 Task: Add Sprouts Vanilla Nut Blend Coffee to the cart.
Action: Mouse pressed left at (19, 85)
Screenshot: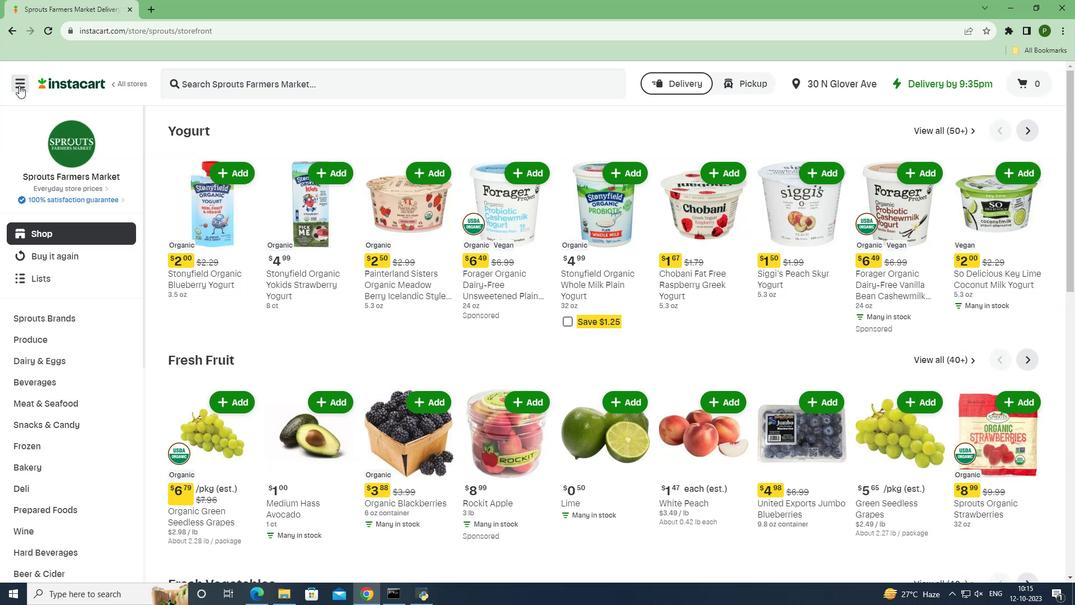 
Action: Mouse moved to (32, 293)
Screenshot: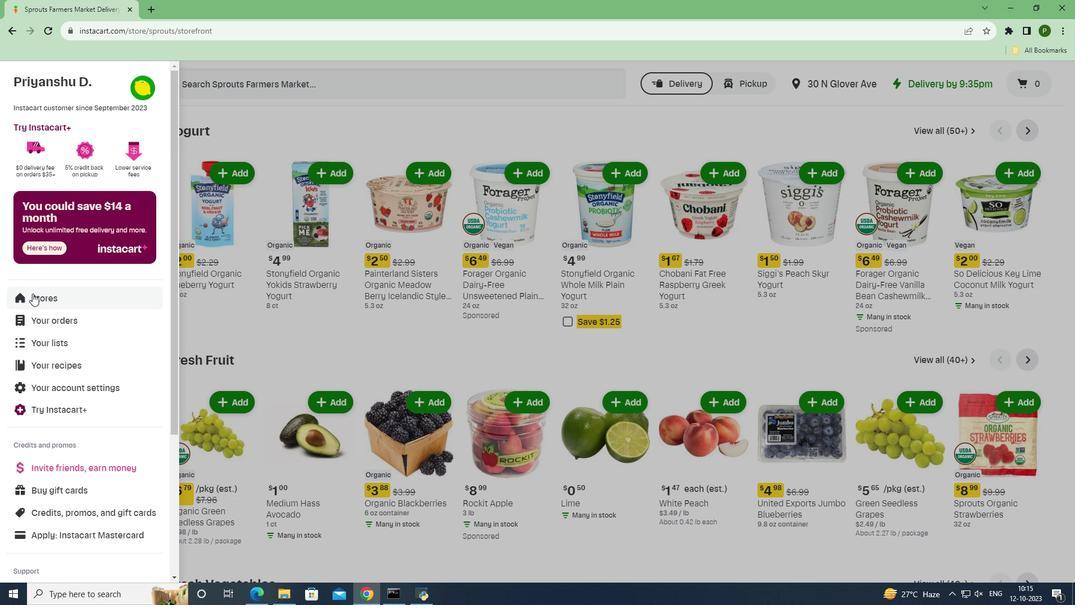 
Action: Mouse pressed left at (32, 293)
Screenshot: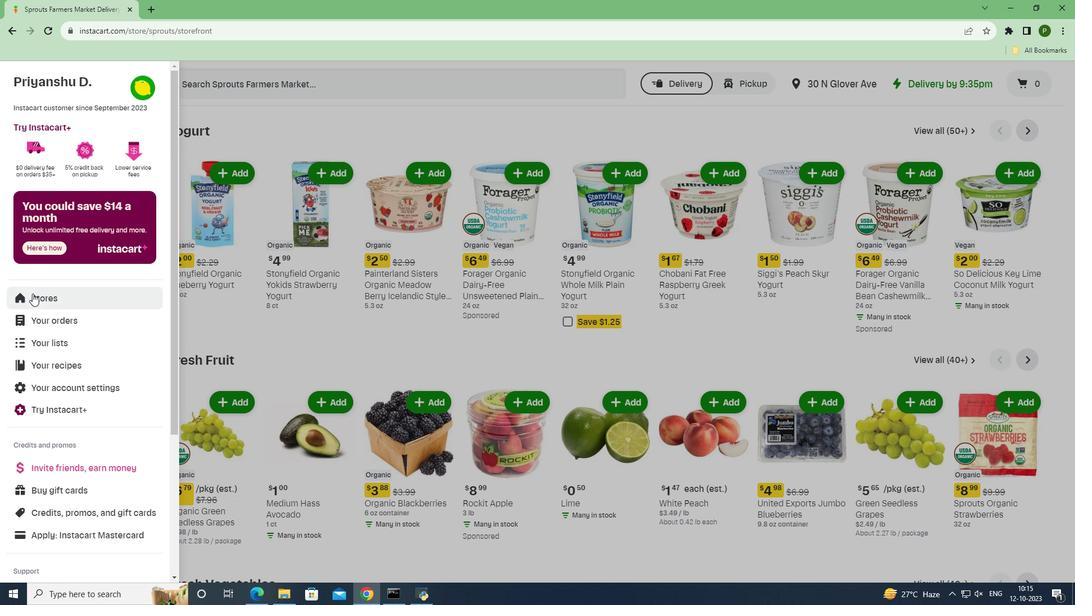 
Action: Mouse moved to (276, 122)
Screenshot: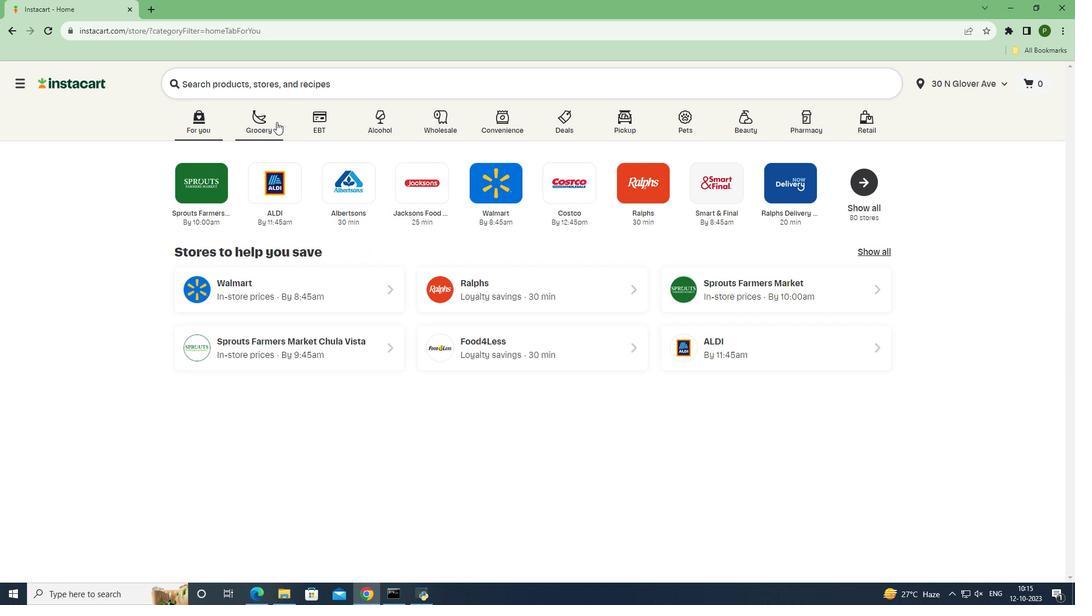 
Action: Mouse pressed left at (276, 122)
Screenshot: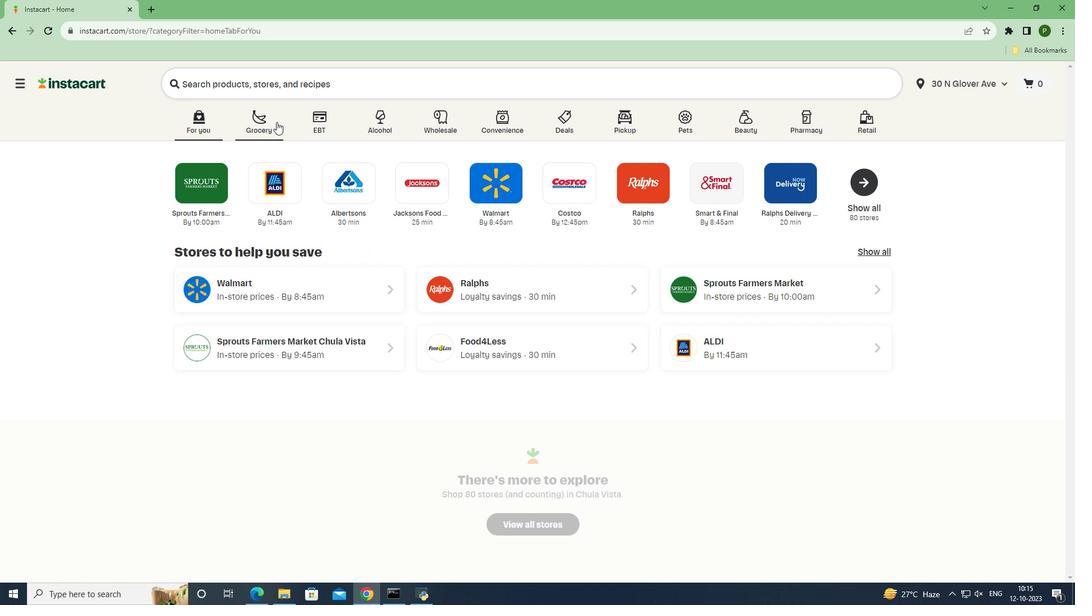 
Action: Mouse moved to (452, 244)
Screenshot: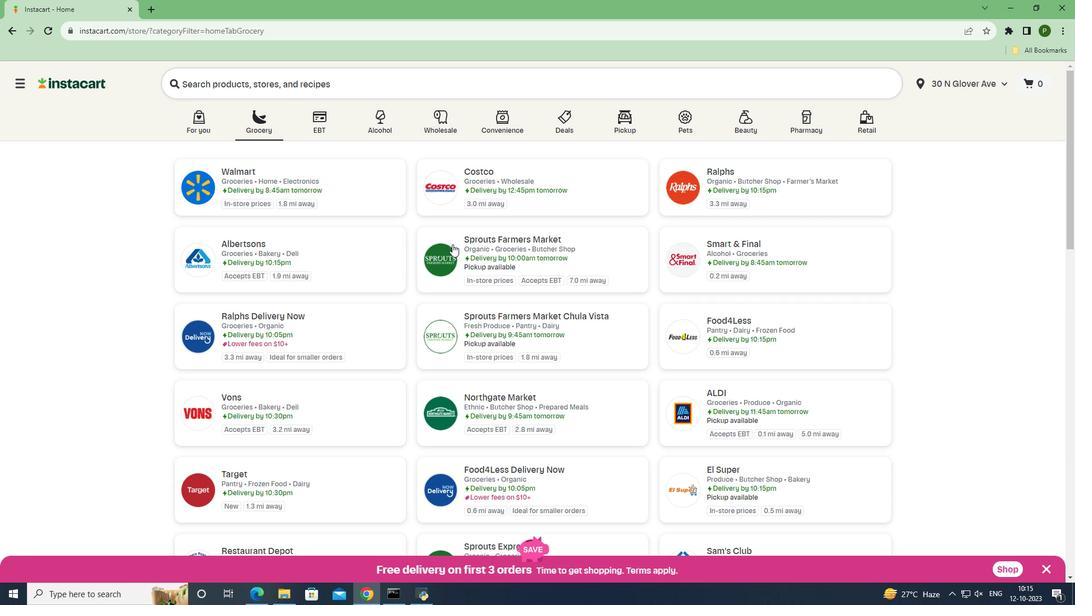 
Action: Mouse pressed left at (452, 244)
Screenshot: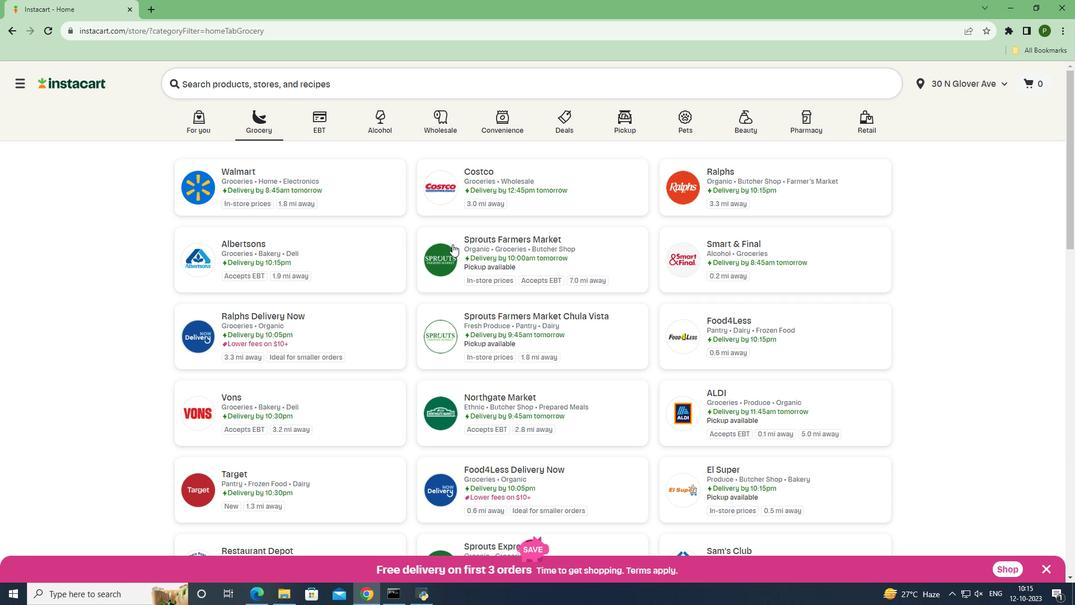
Action: Mouse moved to (66, 383)
Screenshot: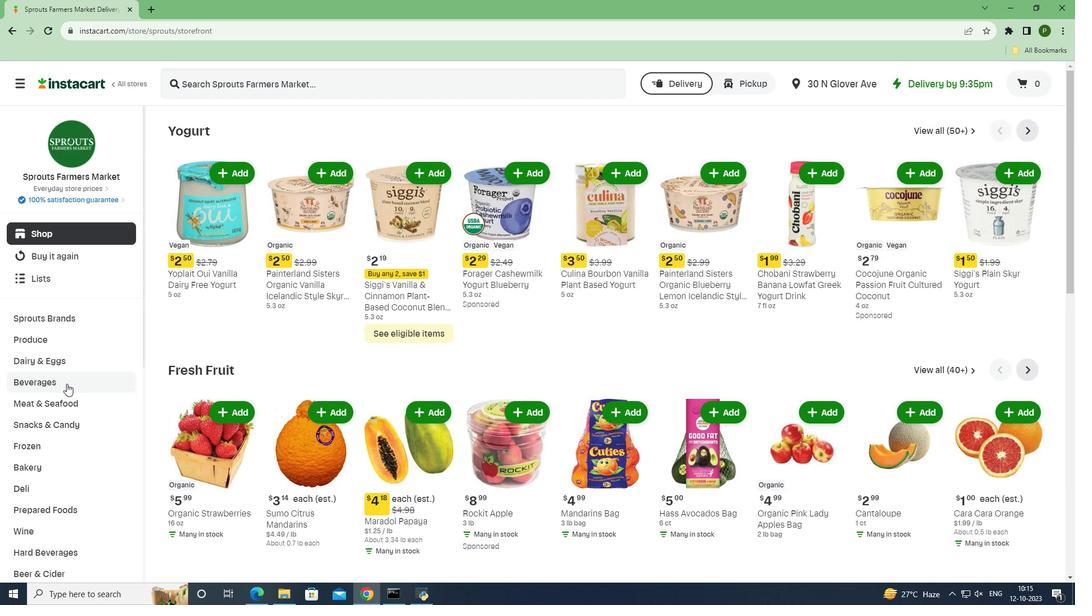 
Action: Mouse pressed left at (66, 383)
Screenshot: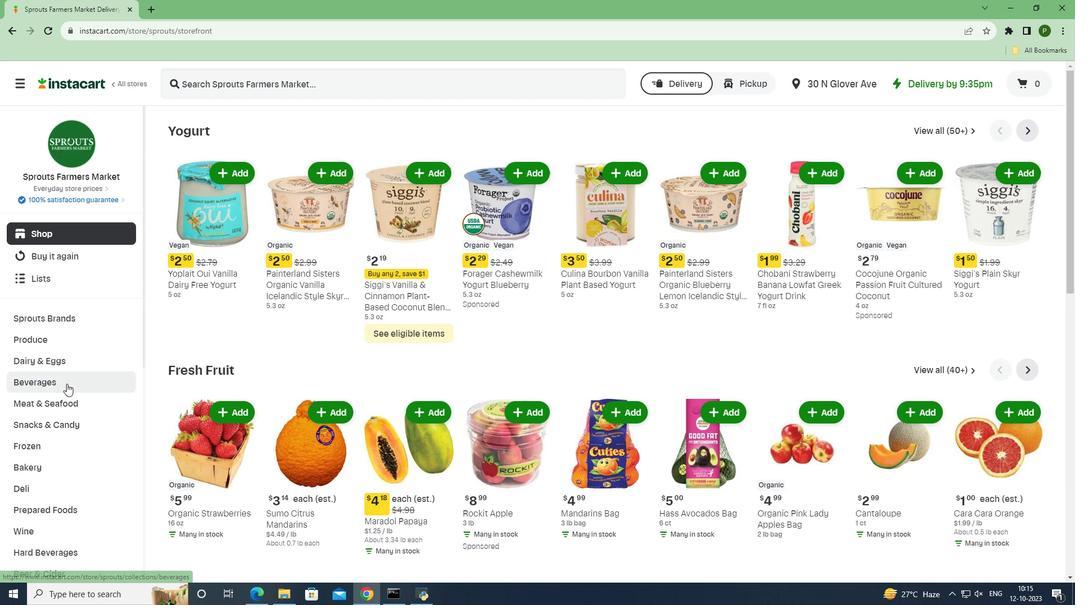 
Action: Mouse moved to (418, 156)
Screenshot: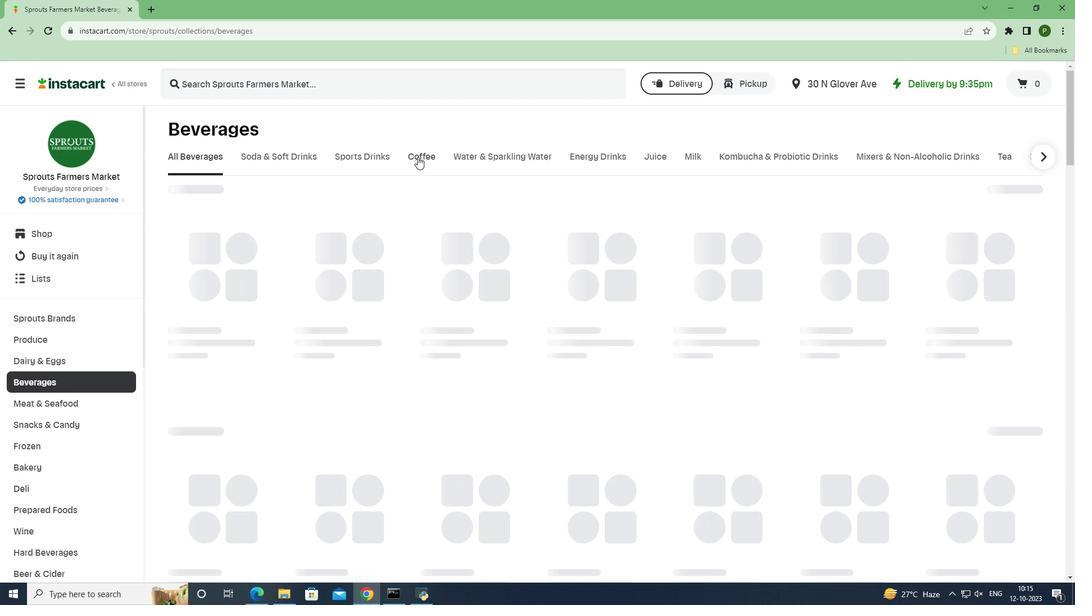 
Action: Mouse pressed left at (418, 156)
Screenshot: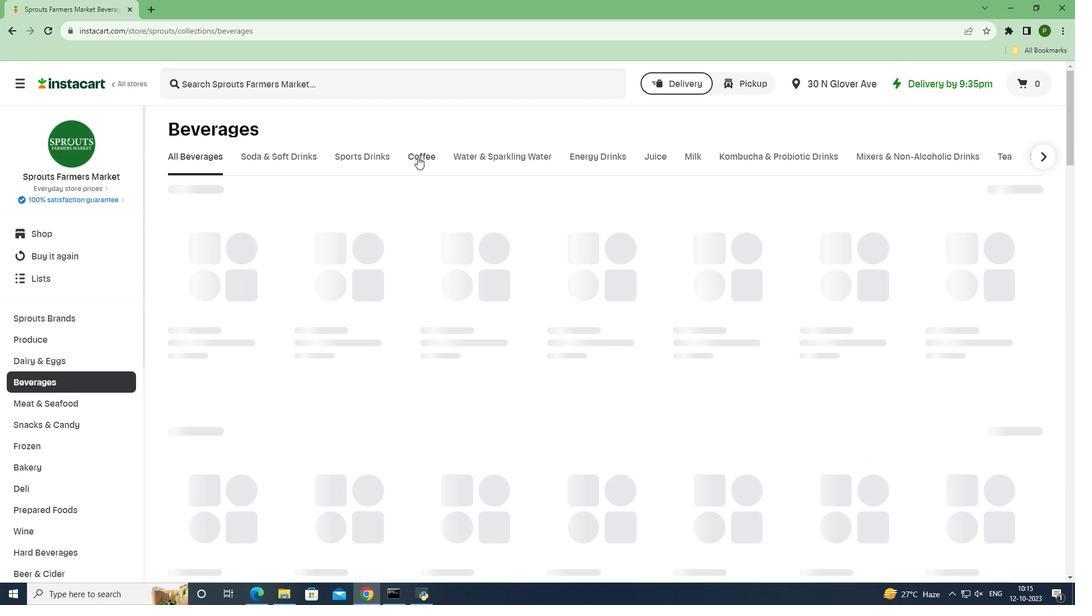 
Action: Mouse moved to (271, 81)
Screenshot: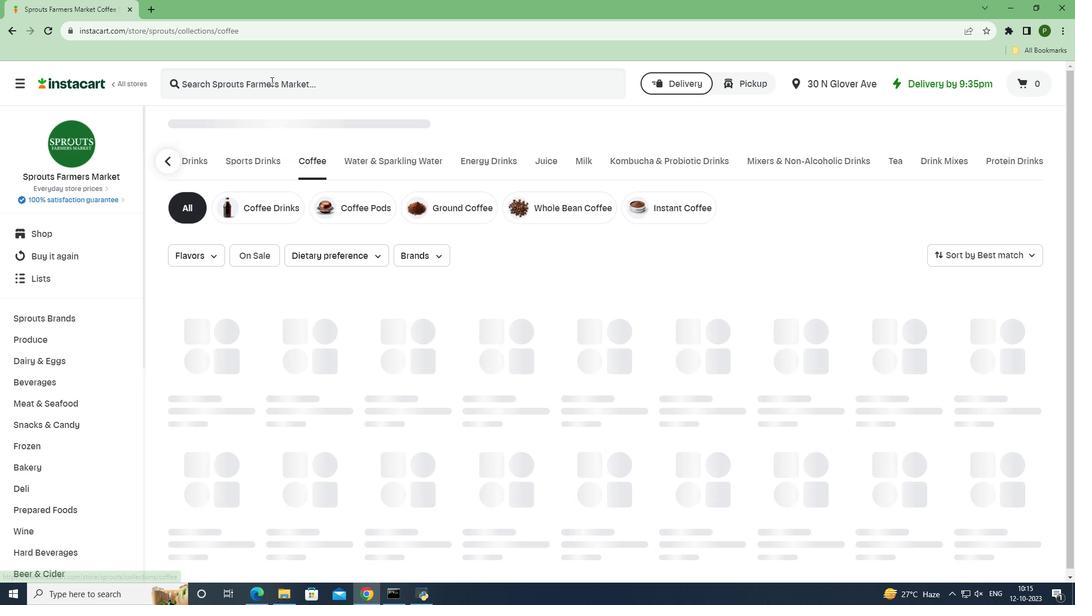 
Action: Mouse pressed left at (271, 81)
Screenshot: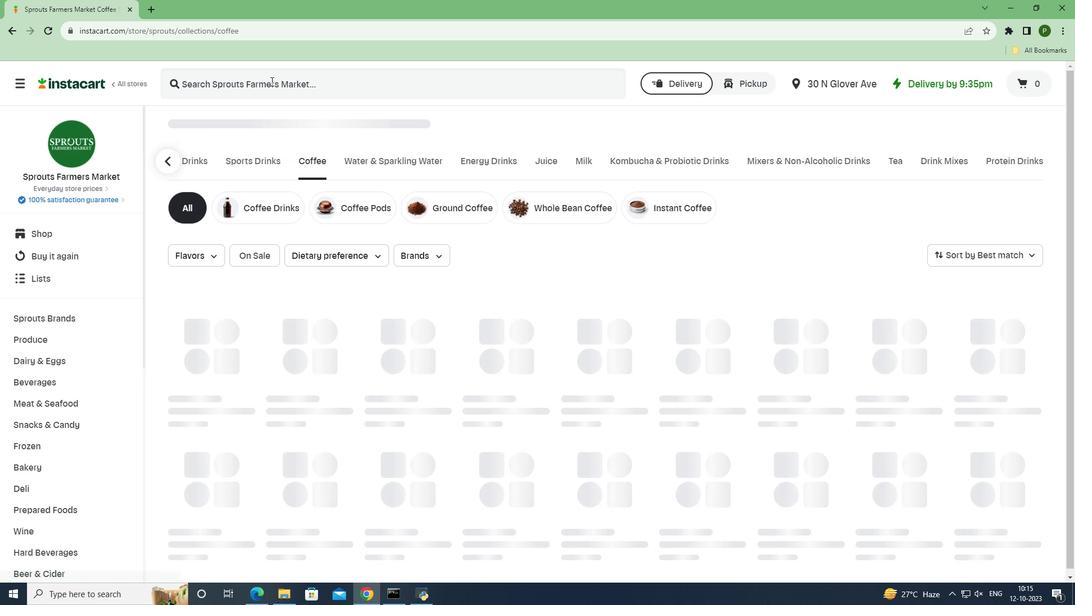 
Action: Key pressed <Key.caps_lock>S<Key.caps_lock>prouts<Key.space><Key.caps_lock>V<Key.caps_lock>anilla<Key.space><Key.caps_lock>N<Key.caps_lock>ut<Key.space><Key.caps_lock>B<Key.caps_lock>lend<Key.space><Key.caps_lock>C<Key.caps_lock>offee<Key.enter>
Screenshot: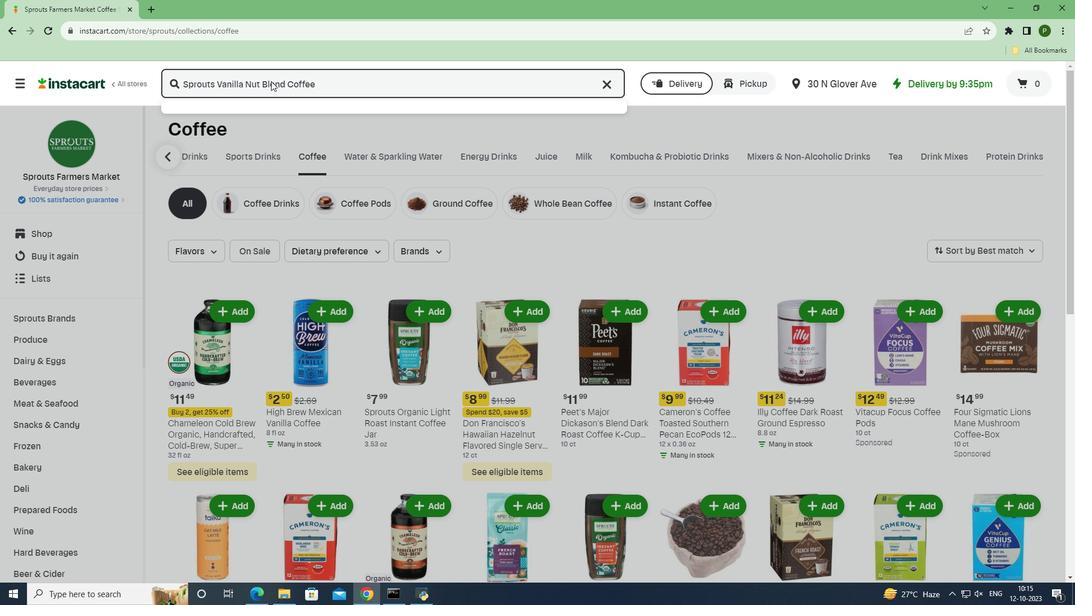 
Action: Mouse moved to (319, 365)
Screenshot: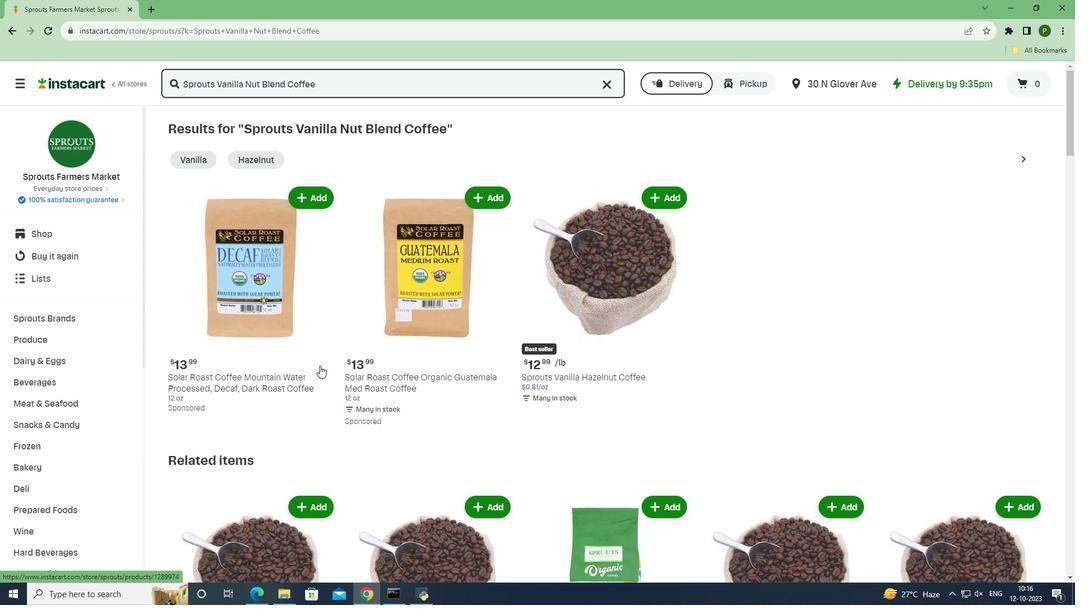 
Action: Mouse scrolled (319, 365) with delta (0, 0)
Screenshot: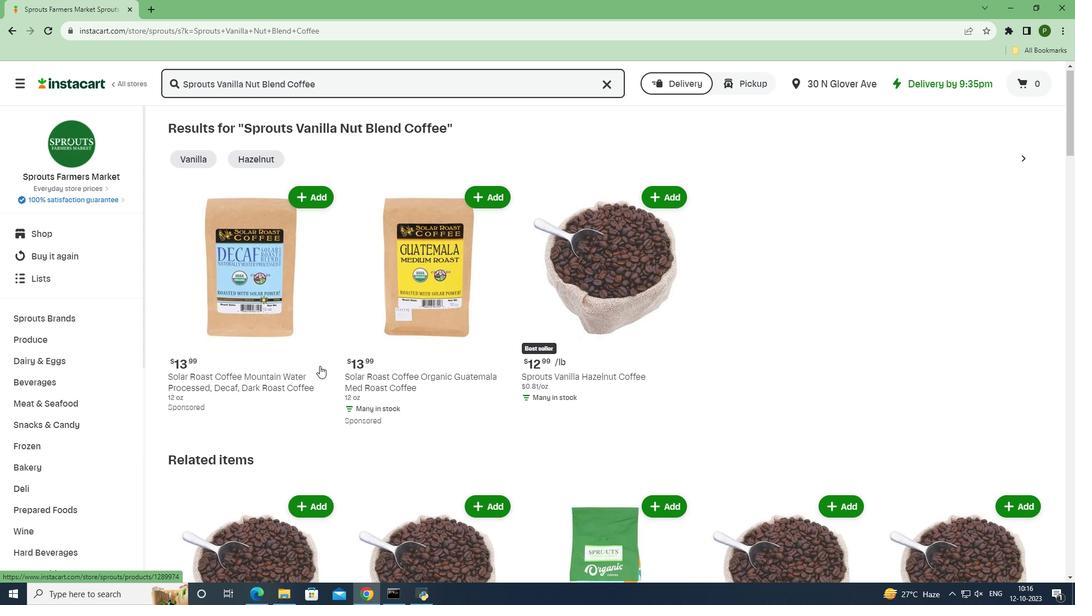 
Action: Mouse scrolled (319, 365) with delta (0, 0)
Screenshot: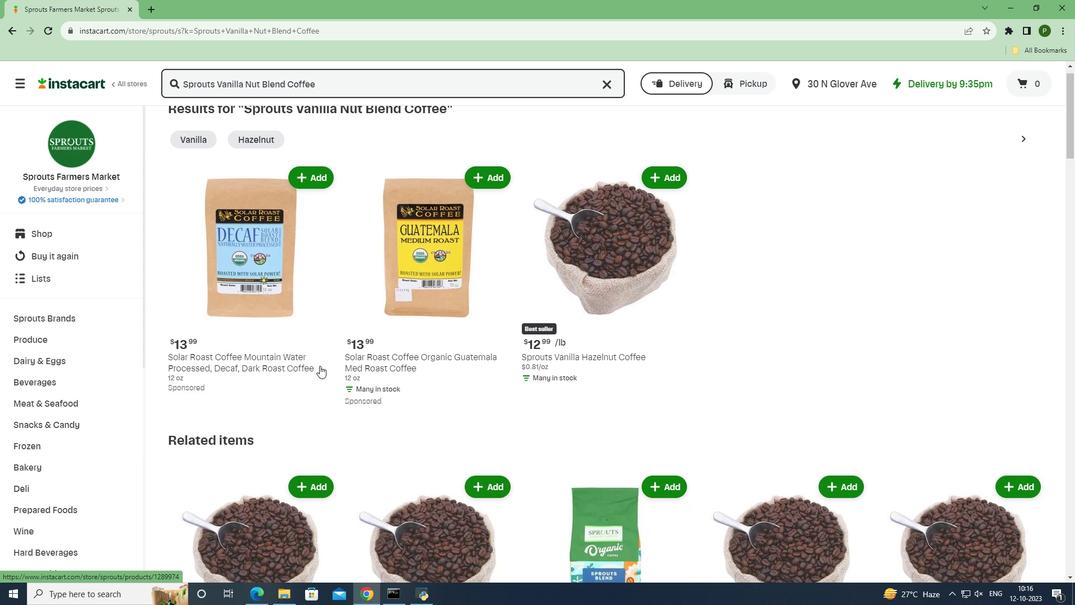 
Action: Mouse scrolled (319, 365) with delta (0, 0)
Screenshot: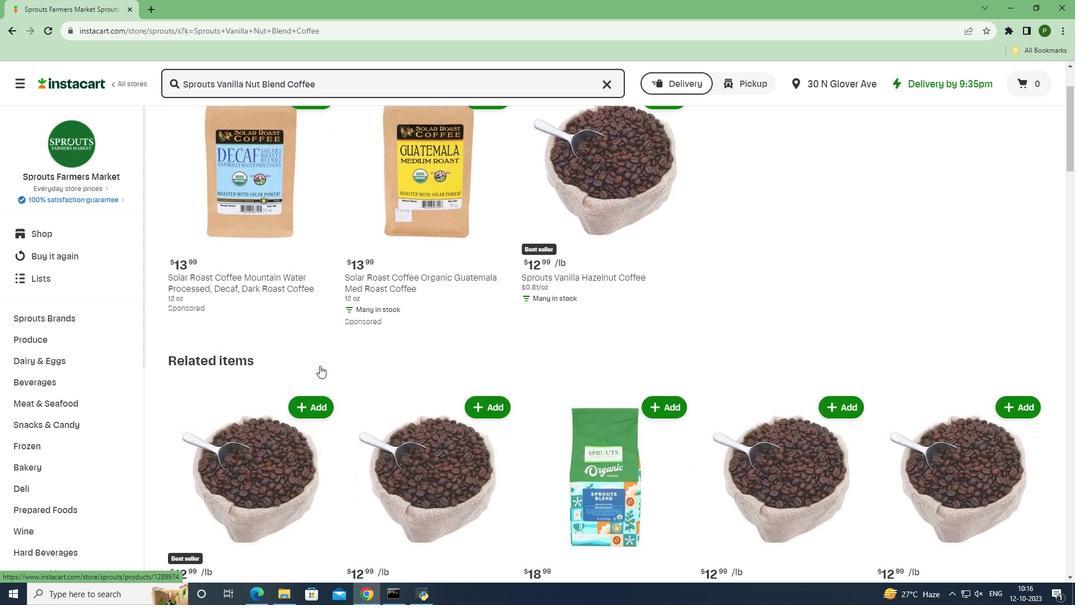 
Action: Mouse moved to (302, 339)
Screenshot: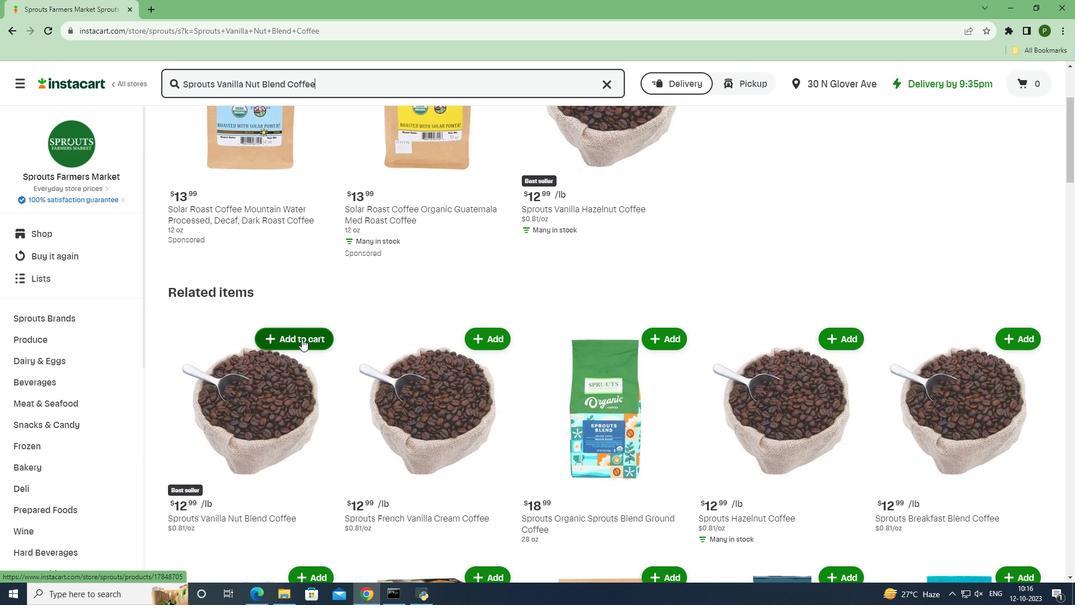 
Action: Mouse pressed left at (302, 339)
Screenshot: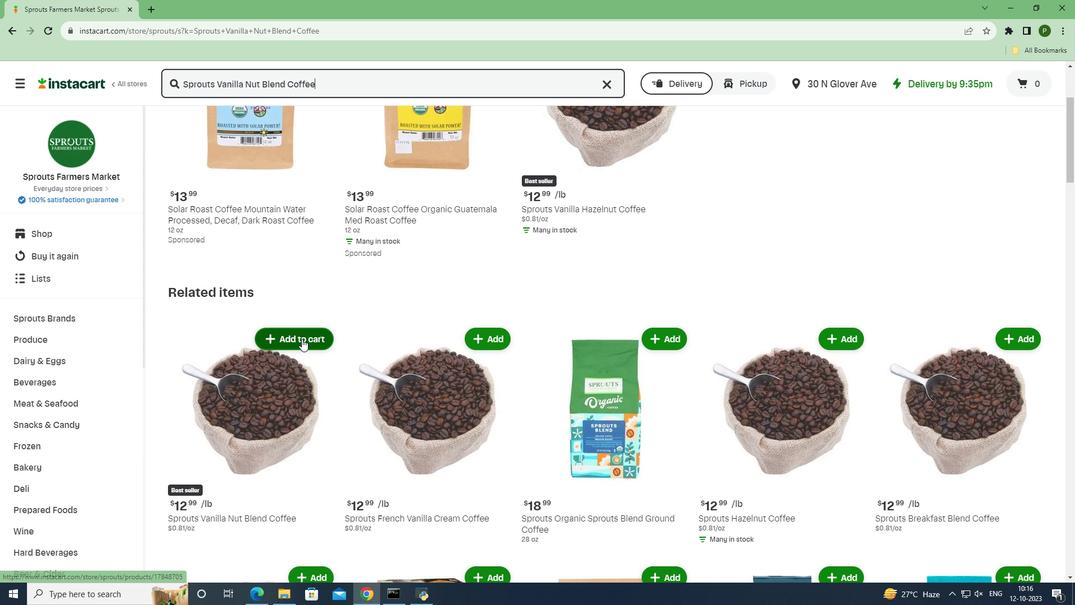 
Action: Mouse moved to (335, 365)
Screenshot: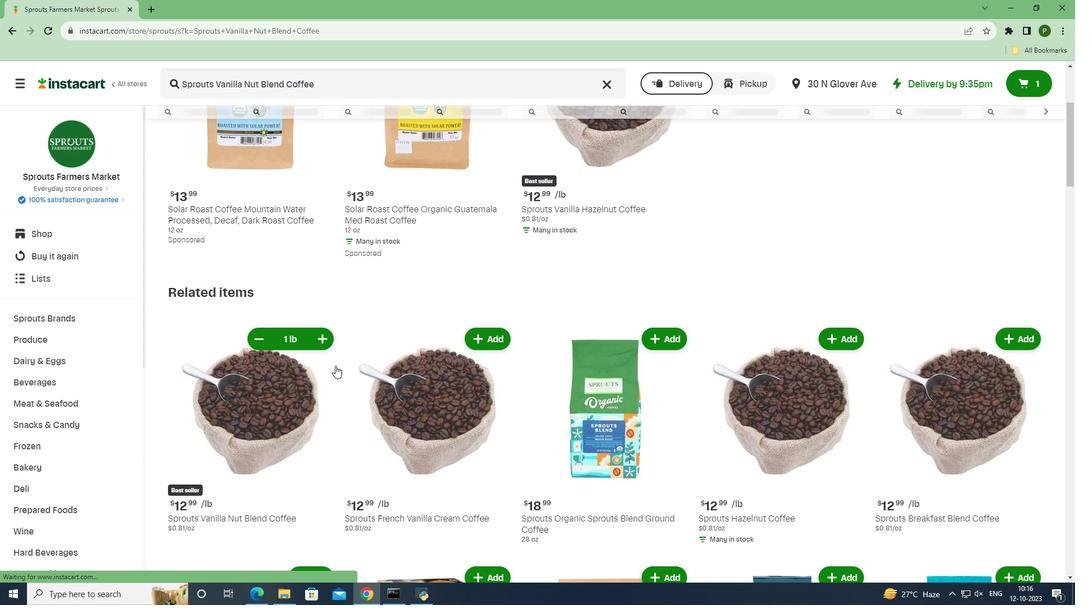 
